 Task: Select a due date automation when advanced on, the moment a card is due add basic with the blue label.
Action: Mouse moved to (506, 523)
Screenshot: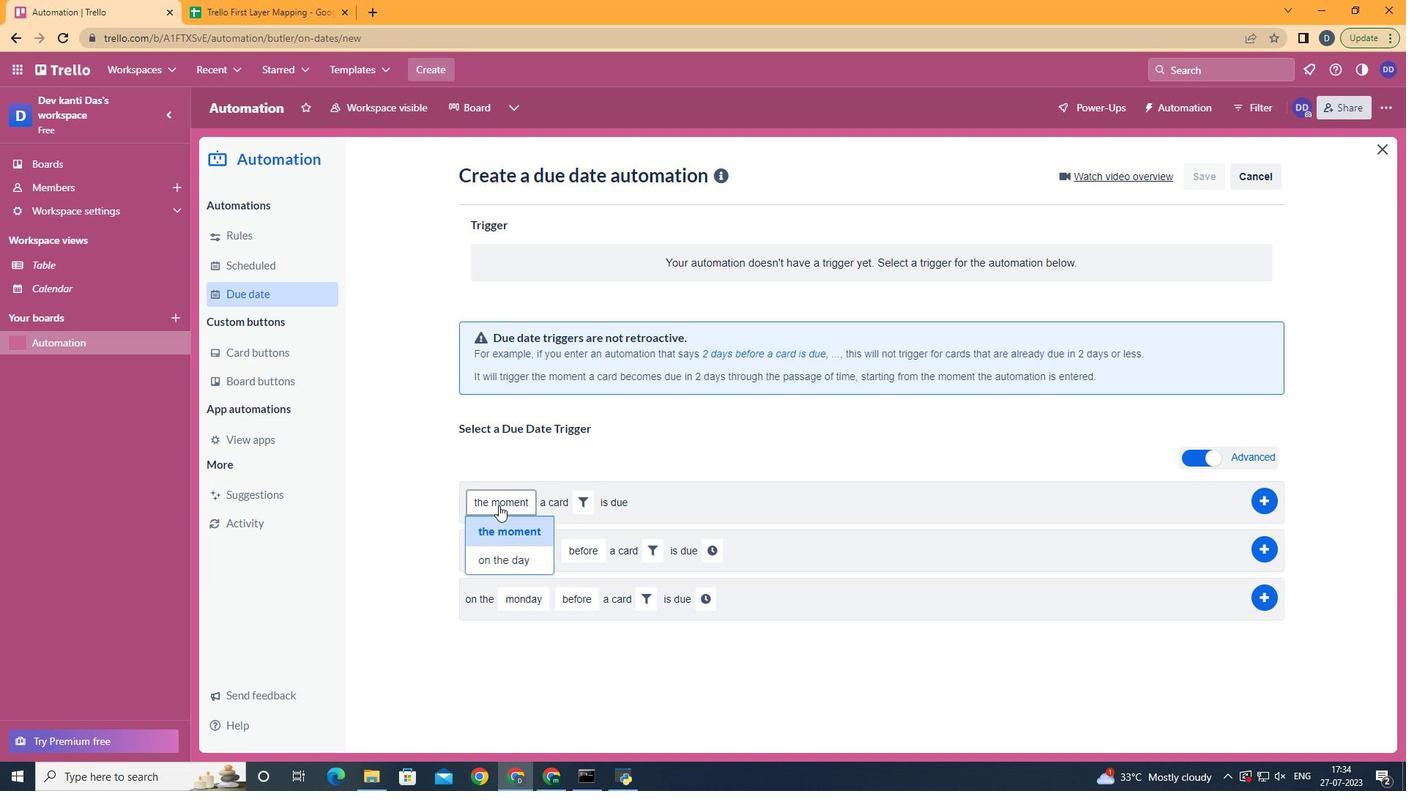 
Action: Mouse pressed left at (506, 523)
Screenshot: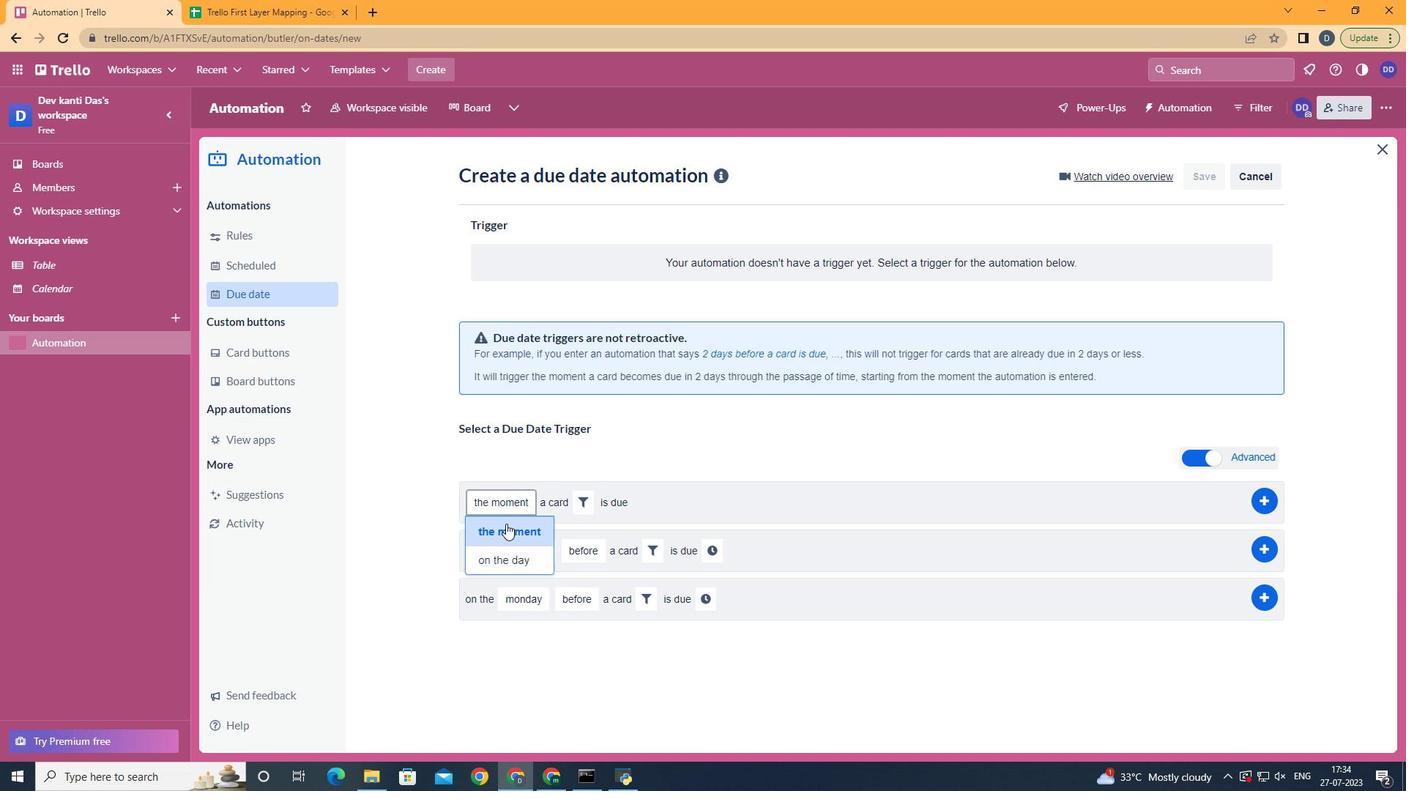 
Action: Mouse moved to (582, 496)
Screenshot: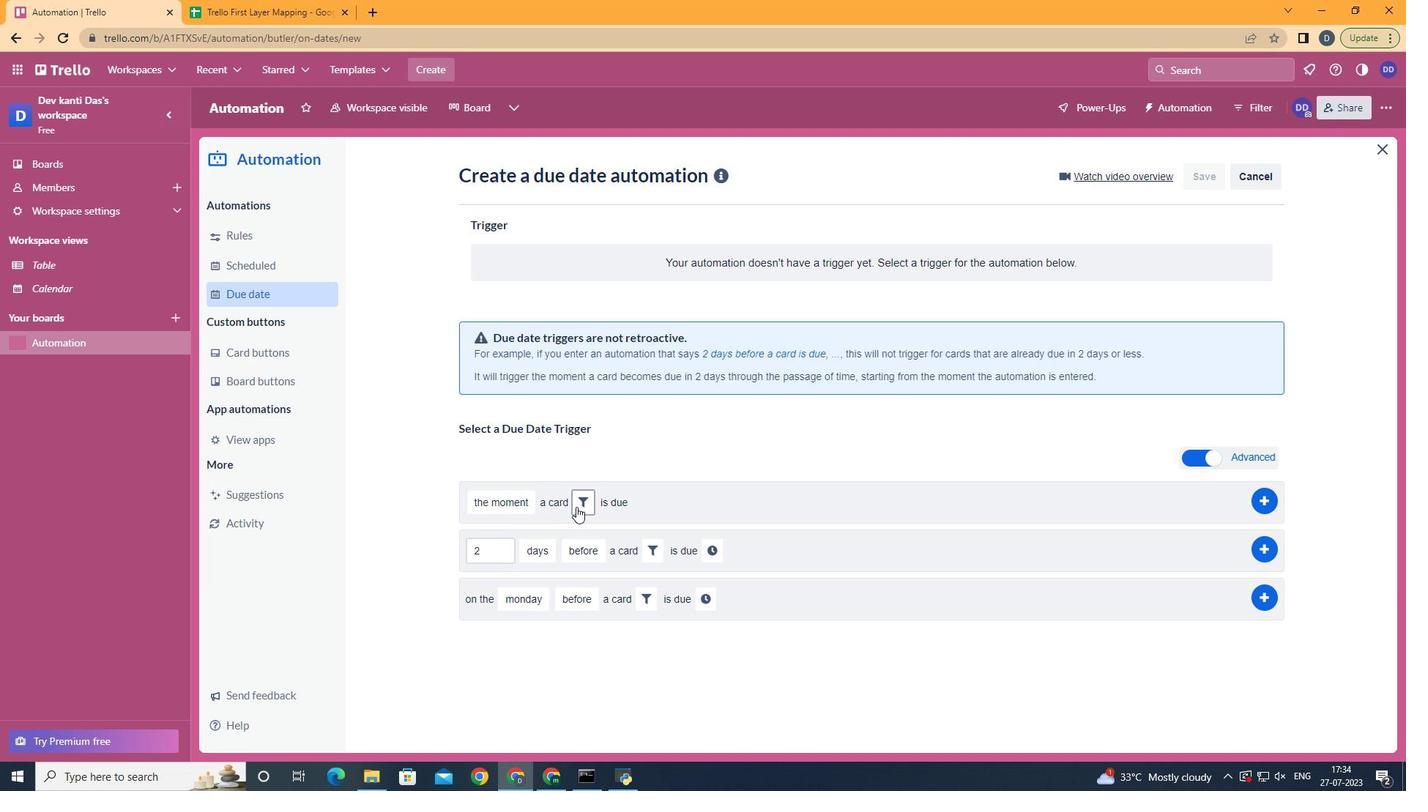 
Action: Mouse pressed left at (582, 496)
Screenshot: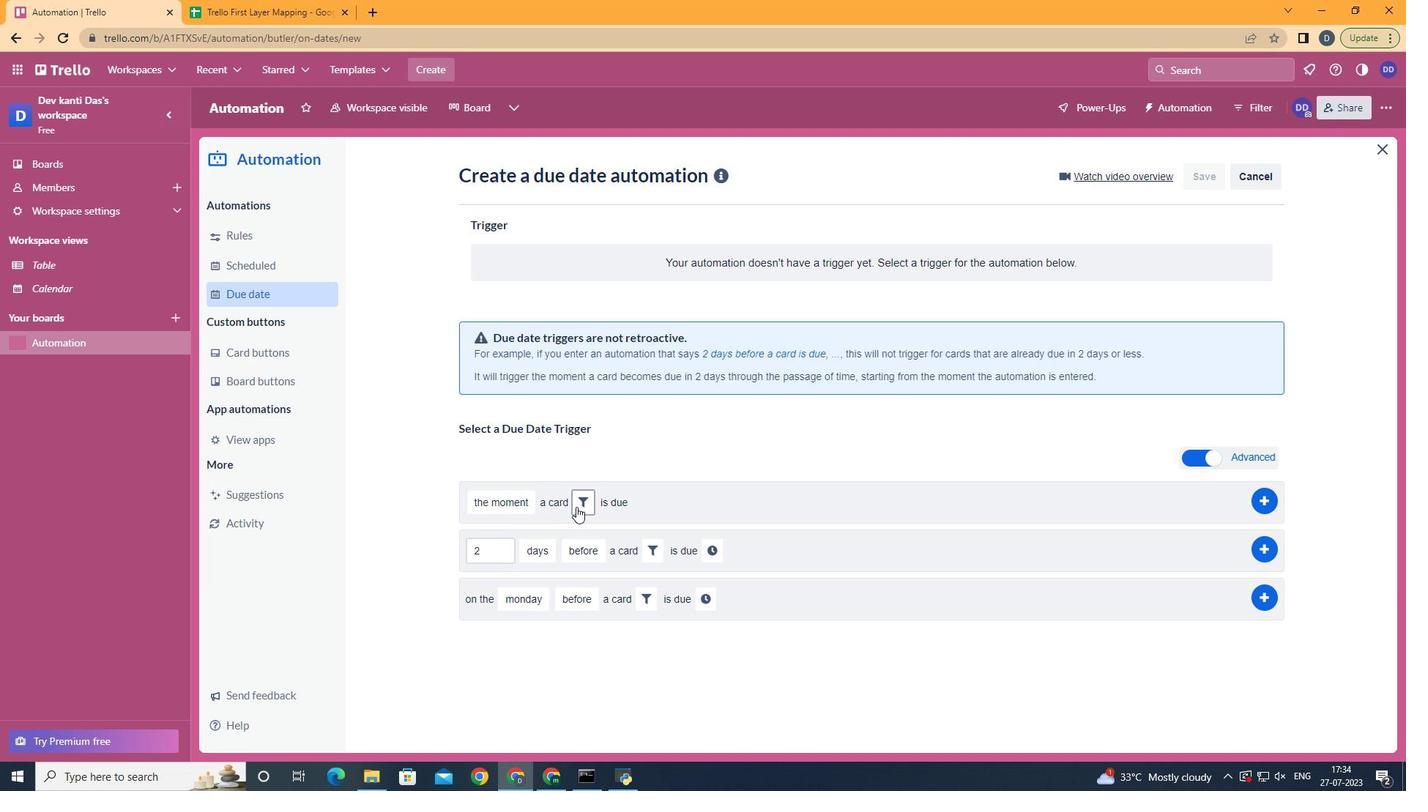 
Action: Mouse moved to (619, 426)
Screenshot: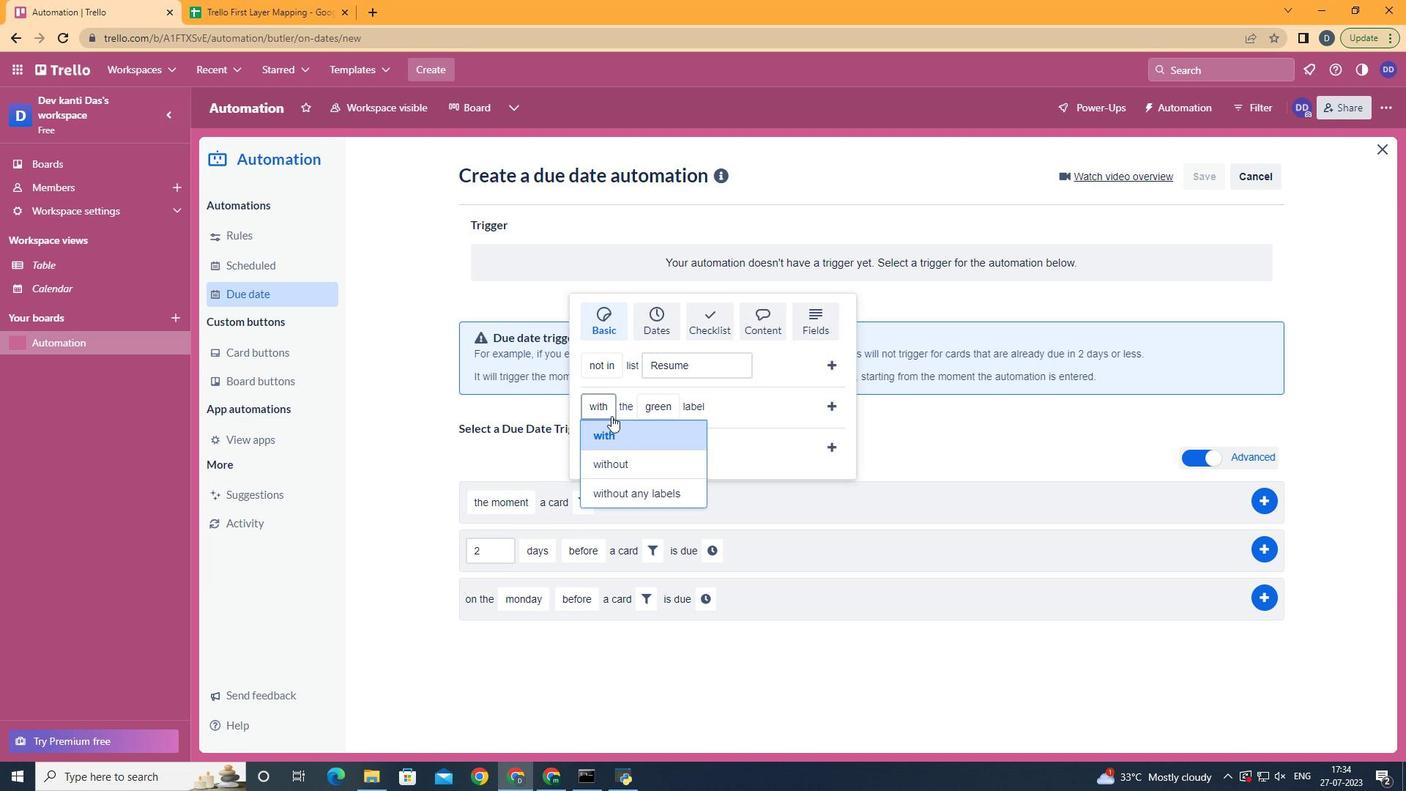 
Action: Mouse pressed left at (619, 426)
Screenshot: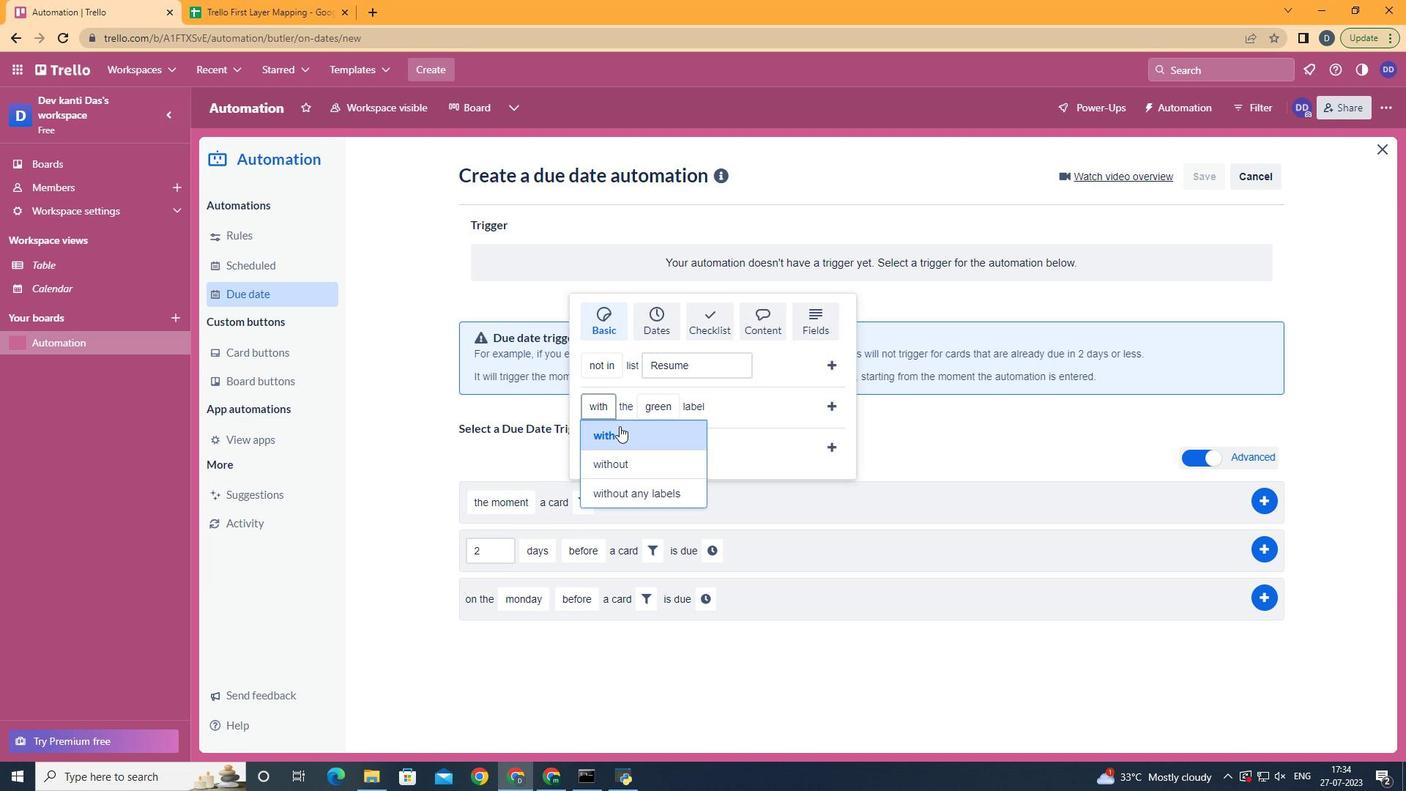 
Action: Mouse moved to (661, 577)
Screenshot: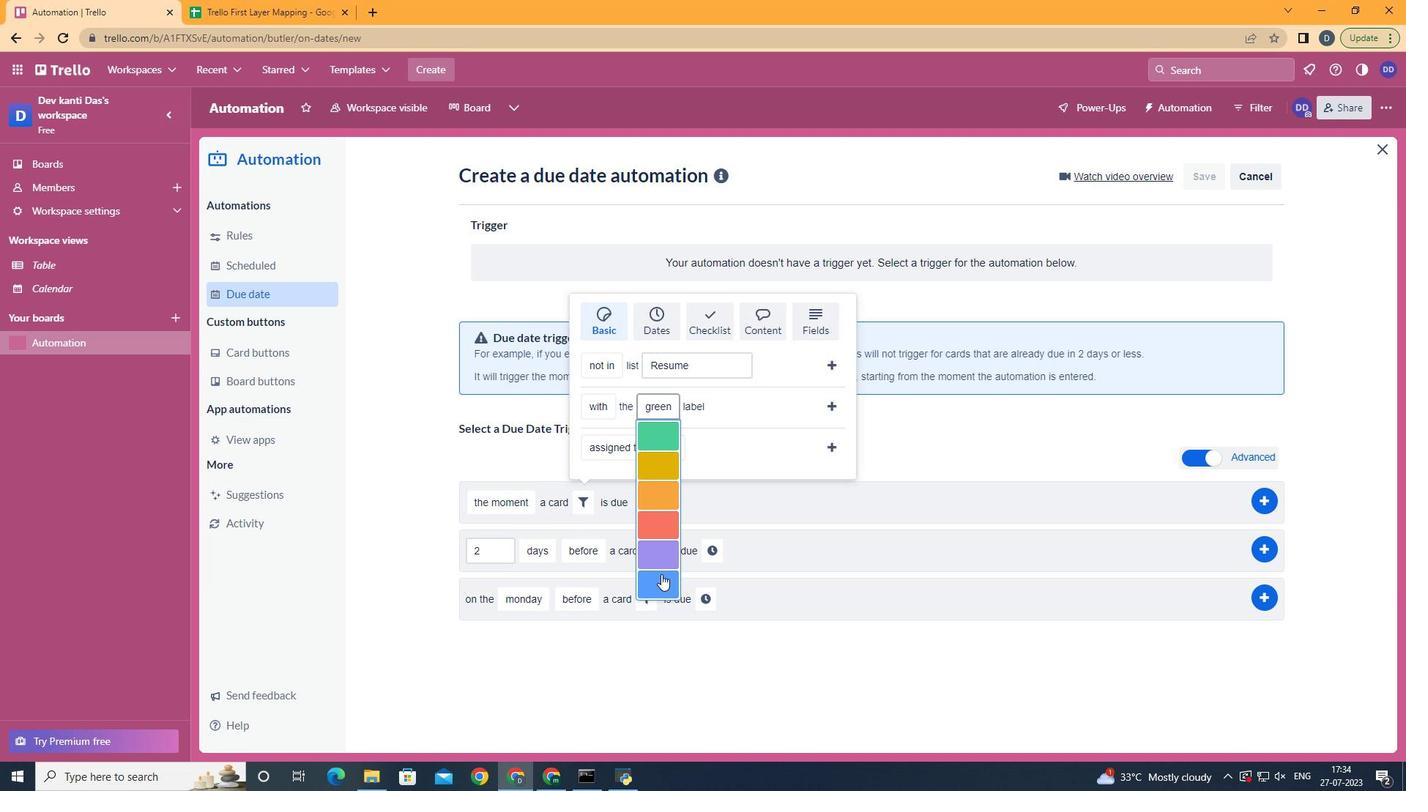 
Action: Mouse pressed left at (661, 577)
Screenshot: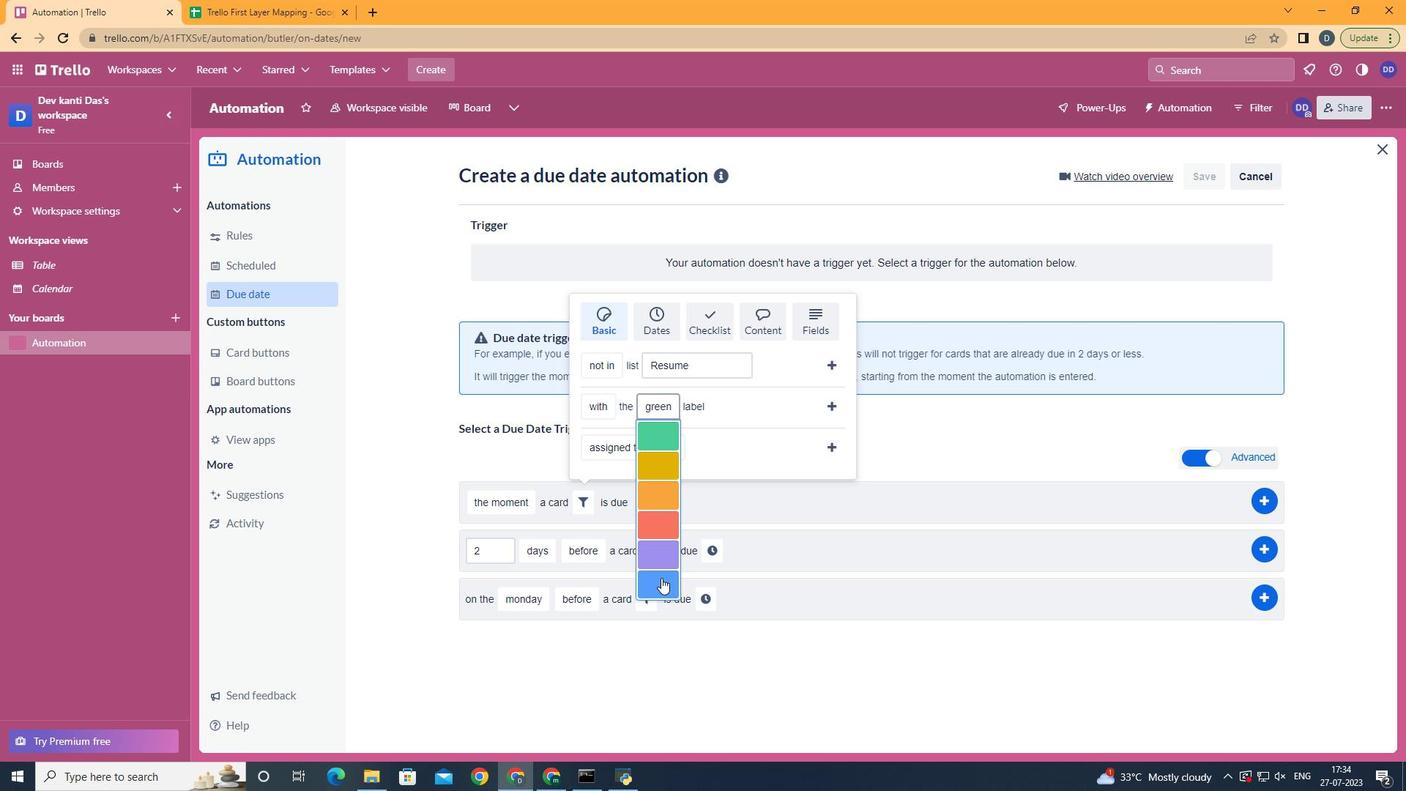 
Action: Mouse moved to (840, 405)
Screenshot: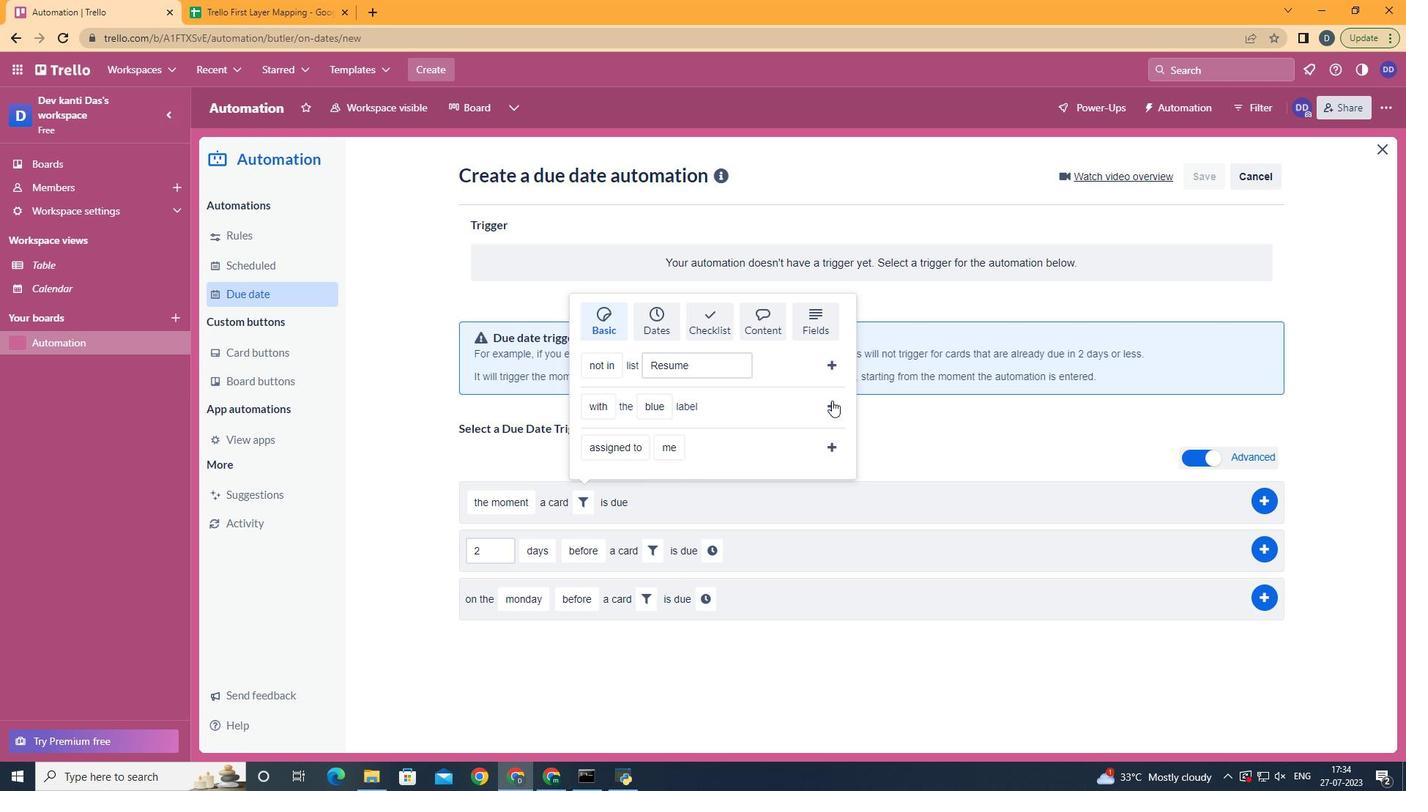 
Action: Mouse pressed left at (840, 405)
Screenshot: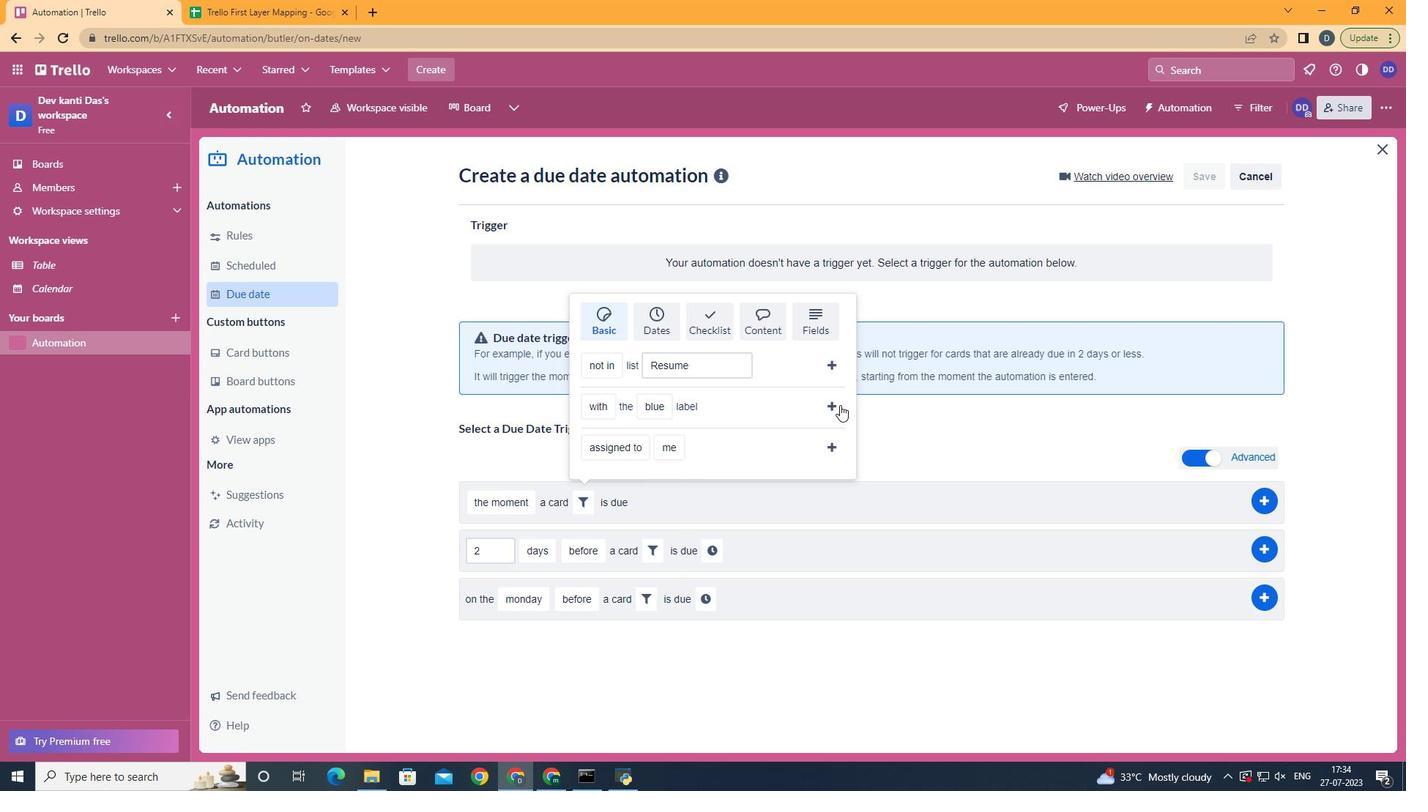 
Action: Mouse moved to (799, 478)
Screenshot: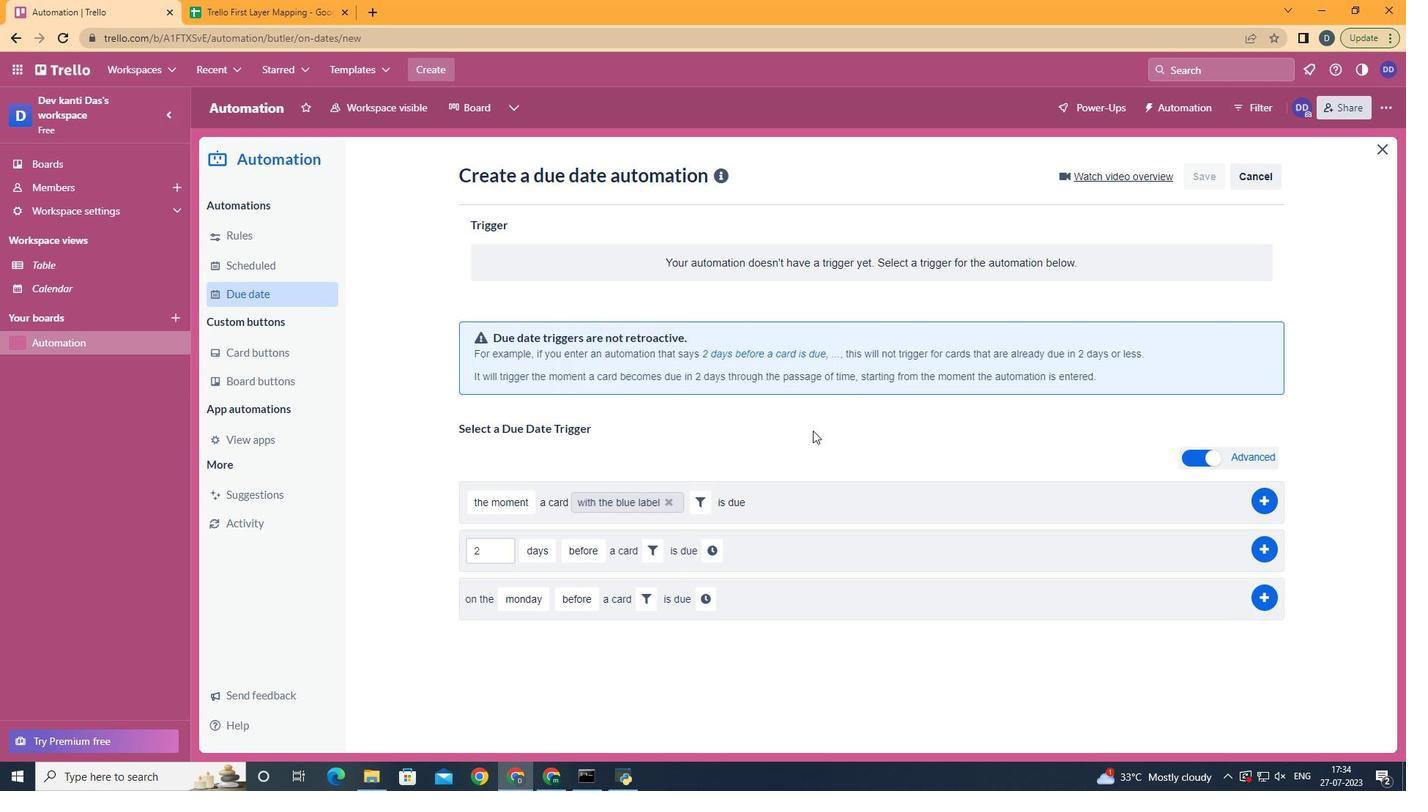 
